 Task: Create New Customer with Customer Name: Lazy H Trading Post, Billing Address Line1: 4733 Huntz Lane, Billing Address Line2:  Bolton, Billing Address Line3:  Massachusetts 01740, Cell Number: 678-818-9372
Action: Mouse moved to (160, 31)
Screenshot: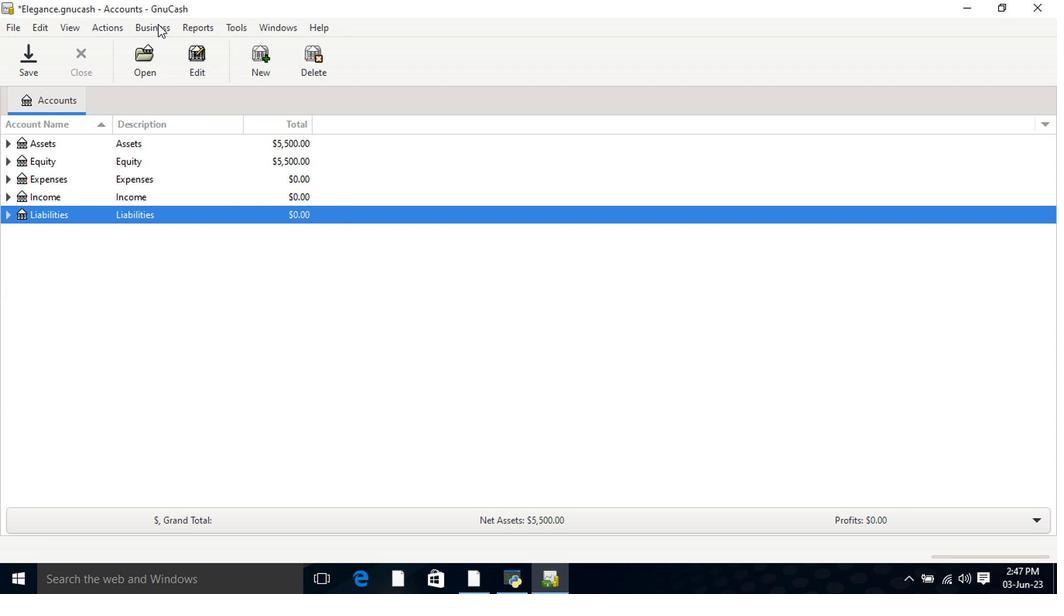 
Action: Mouse pressed left at (160, 31)
Screenshot: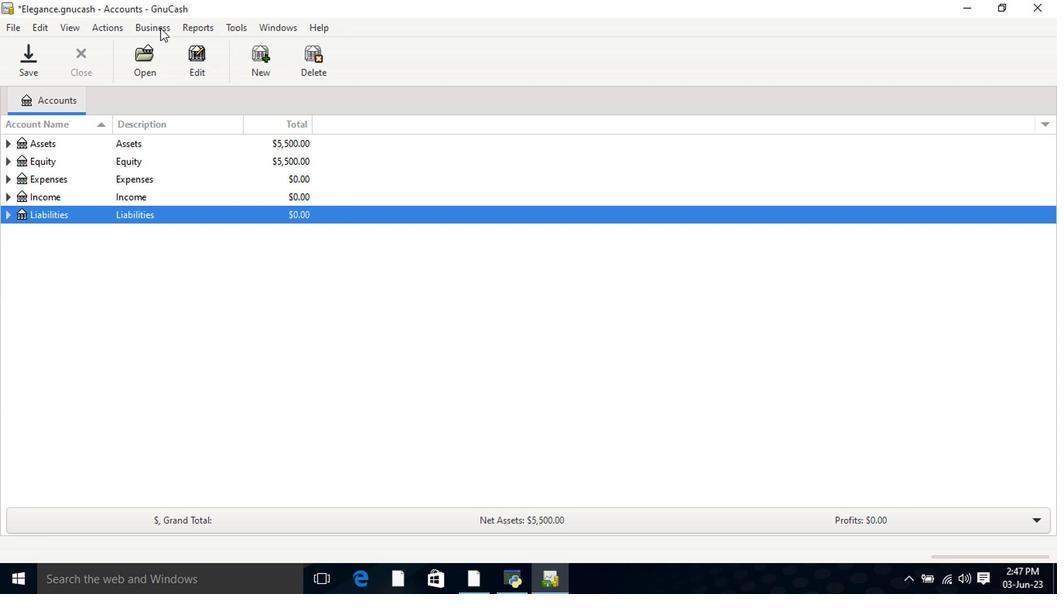 
Action: Mouse moved to (319, 67)
Screenshot: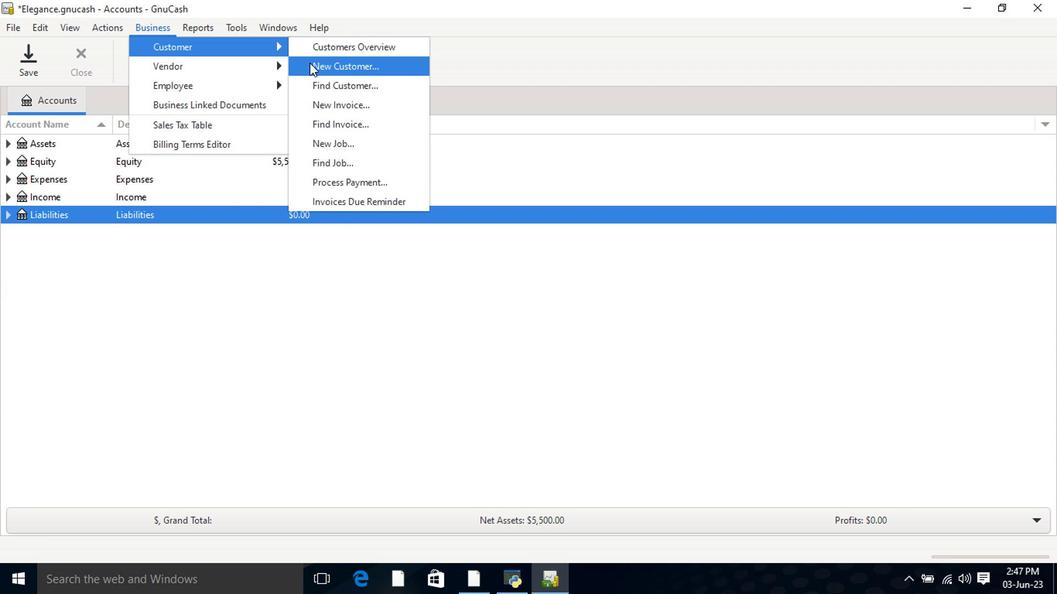 
Action: Mouse pressed left at (319, 67)
Screenshot: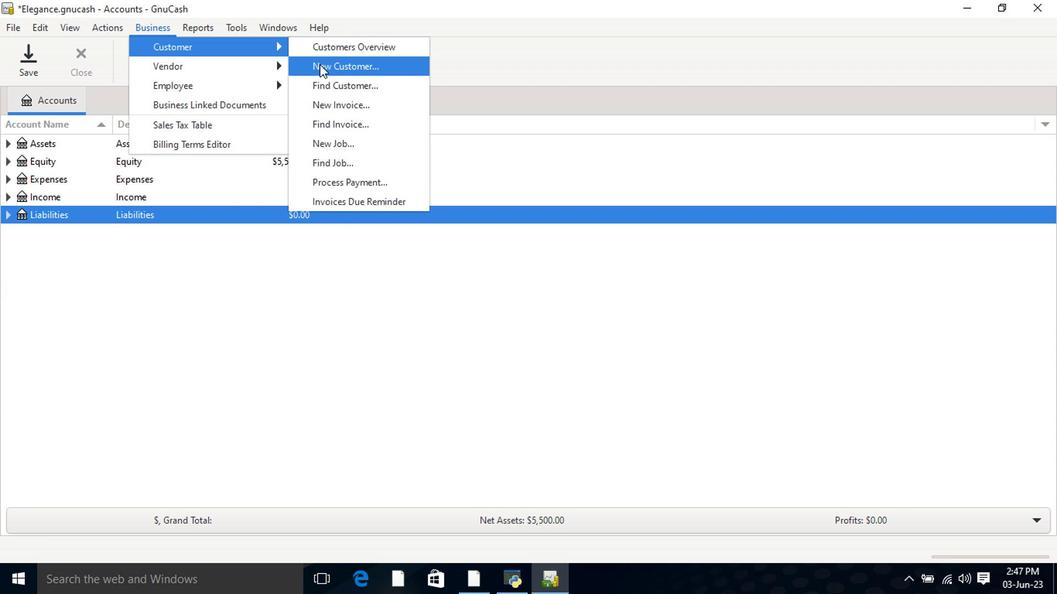 
Action: Mouse moved to (554, 179)
Screenshot: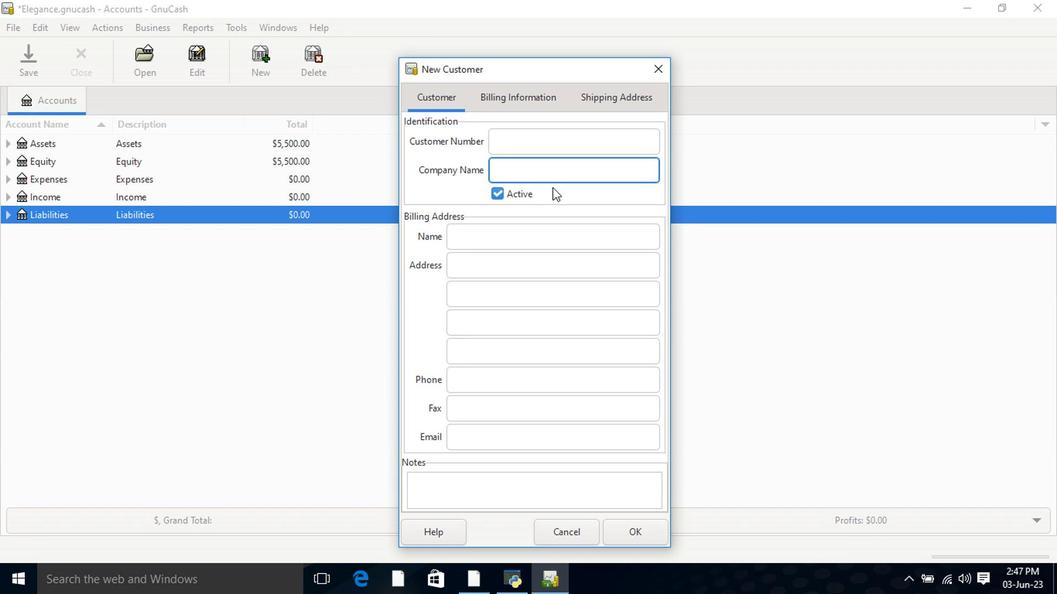 
Action: Key pressed <Key.shift><Key.shift><Key.shift>Lazy<Key.shift>H<Key.space><Key.shift>Trading<Key.space><Key.shift>Post<Key.tab><Key.tab><Key.tab>4733<Key.space><Key.shift>Hunz<Key.backspace>tz<Key.space><Key.shift>Lane<Key.tab><Key.shift>Boton<Key.tab><Key.shift>Massachusetts<Key.space>01740<Key.tab><Key.tab>678-818-9372
Screenshot: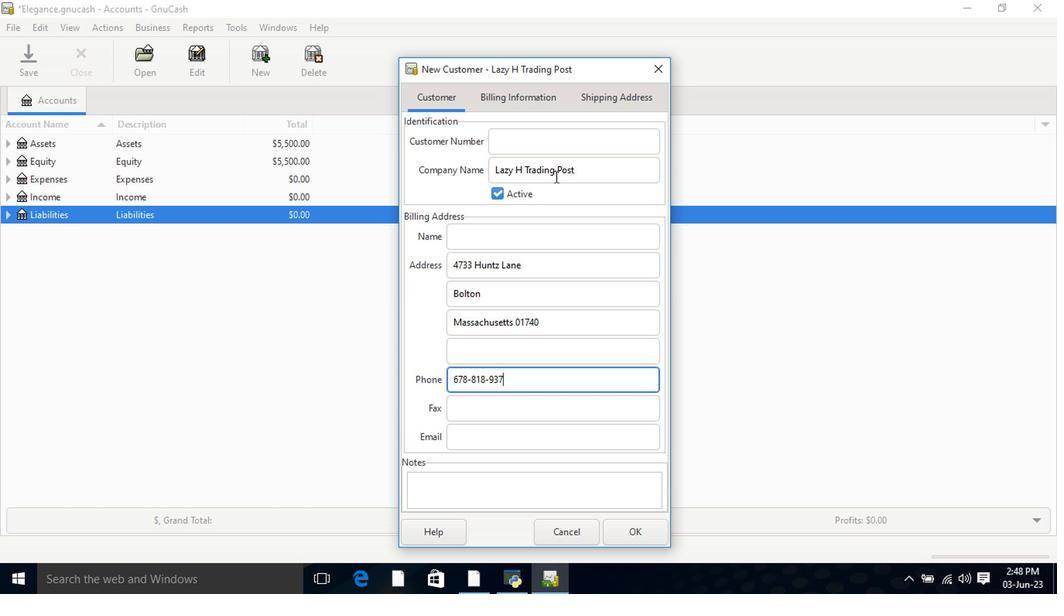 
Action: Mouse moved to (516, 103)
Screenshot: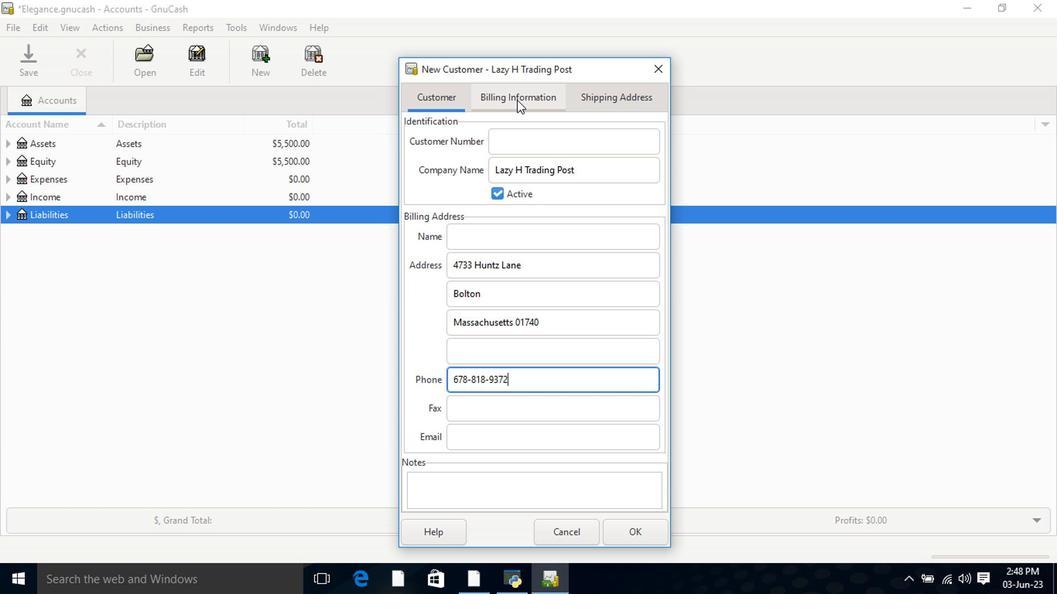 
Action: Mouse pressed left at (516, 103)
Screenshot: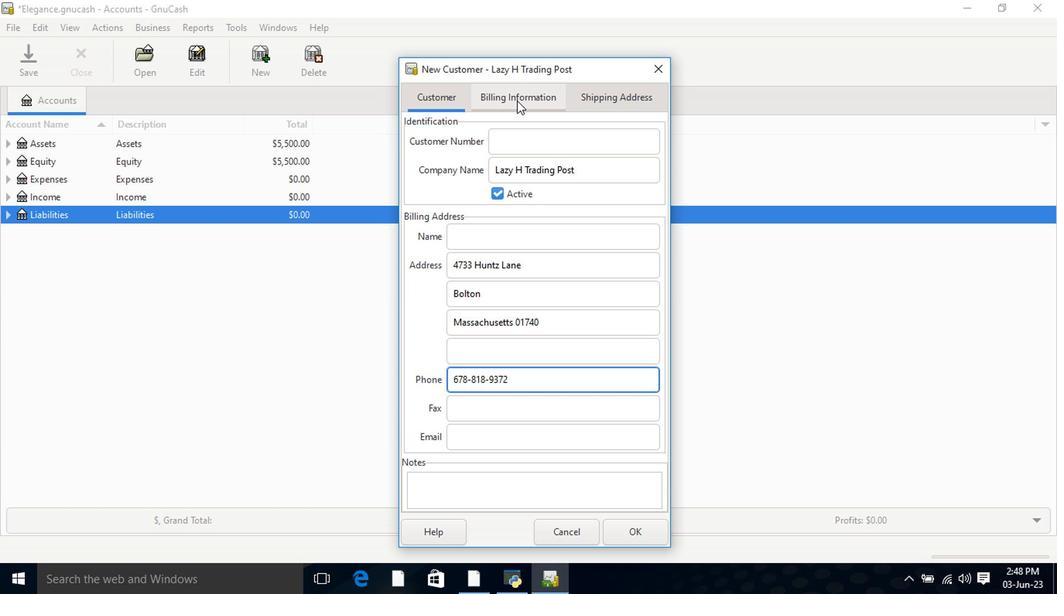 
Action: Mouse moved to (629, 100)
Screenshot: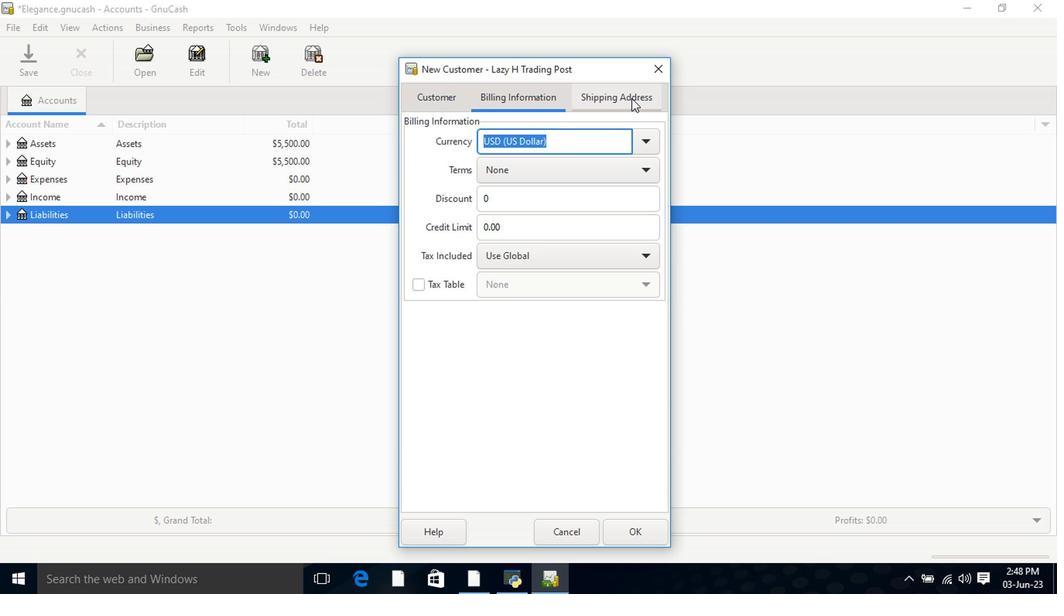 
Action: Mouse pressed left at (629, 100)
Screenshot: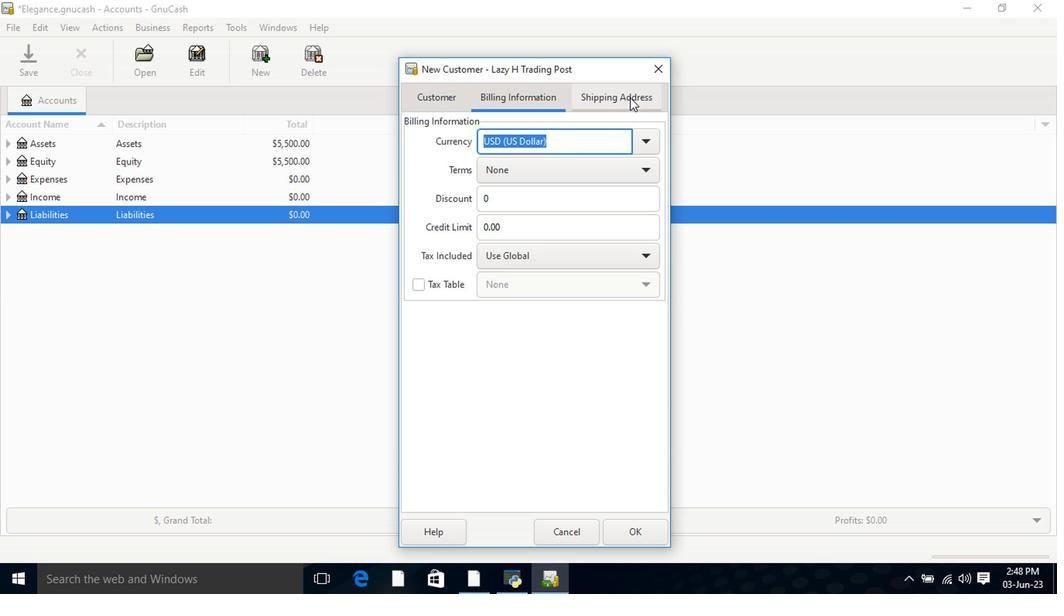
Action: Mouse moved to (628, 532)
Screenshot: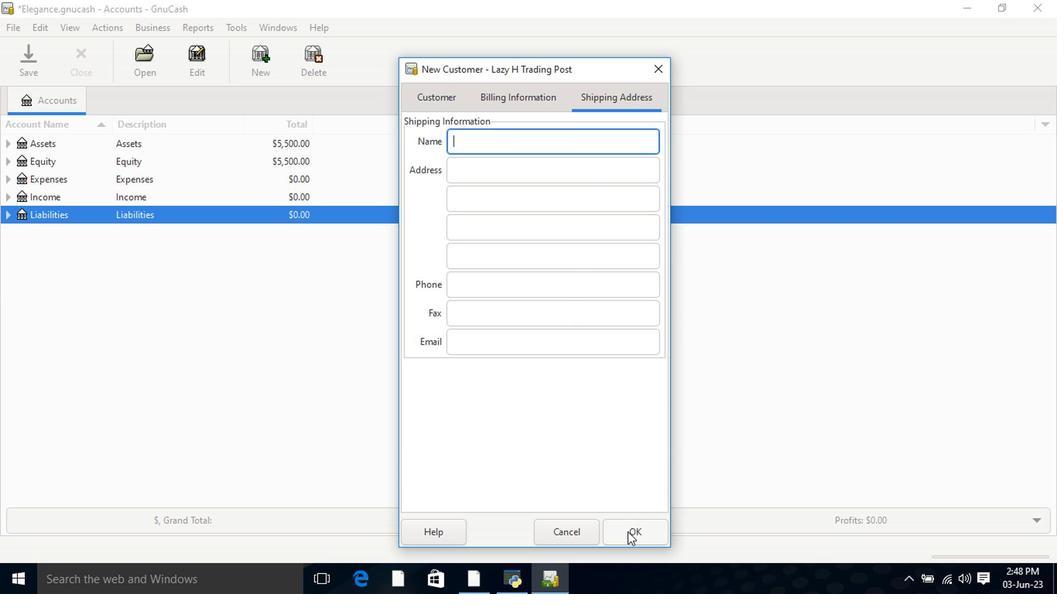 
Action: Mouse pressed left at (628, 532)
Screenshot: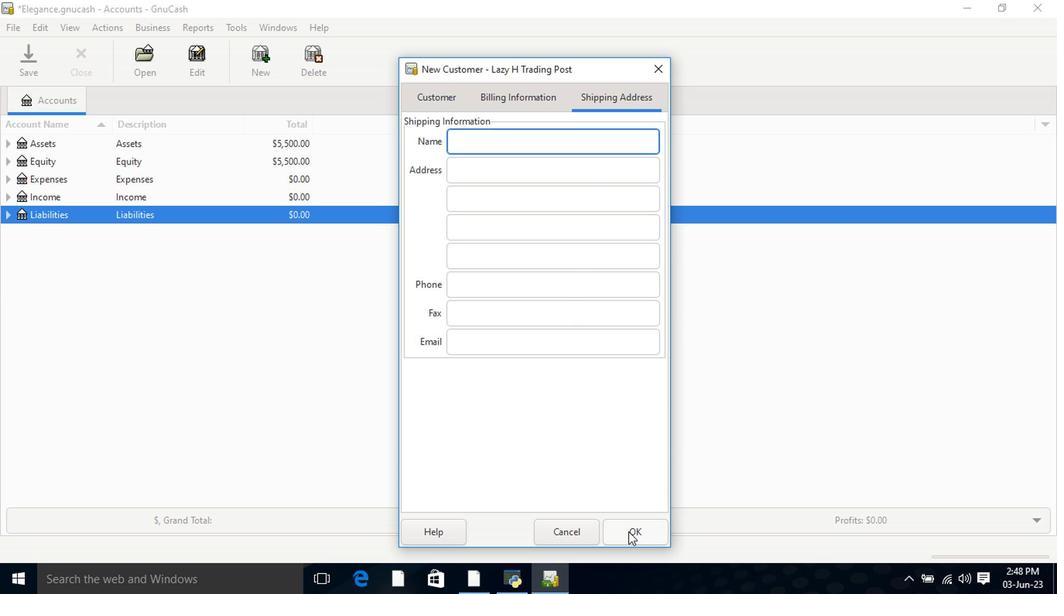 
Action: Mouse moved to (628, 532)
Screenshot: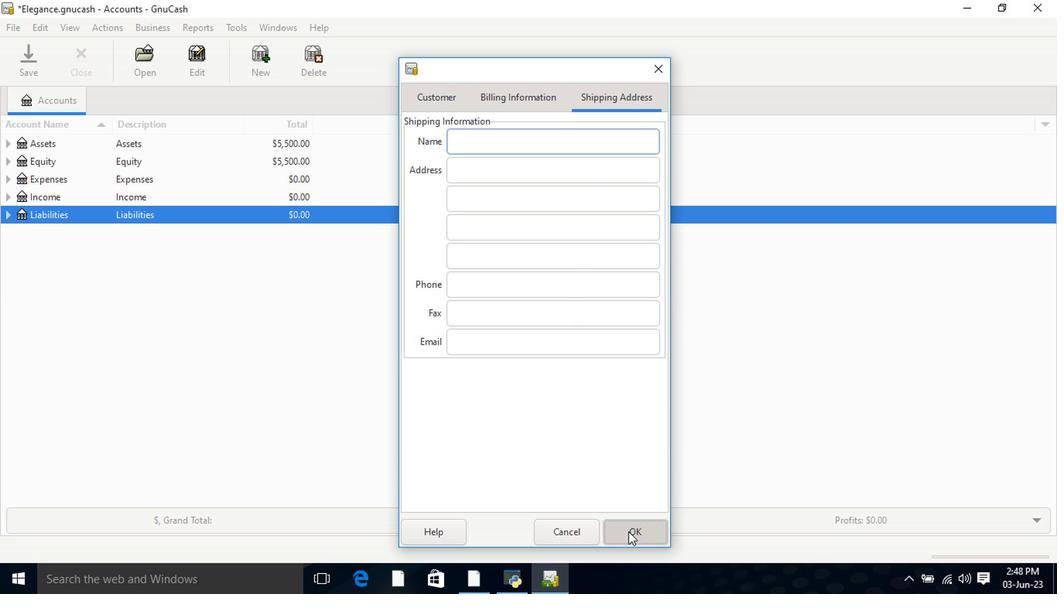 
